 Task: Search for the email with the subject Request for a refund logged in from softage.1@softage.net with the filter, email from softage.4@softage.net and a new filter,  Star it
Action: Mouse moved to (888, 89)
Screenshot: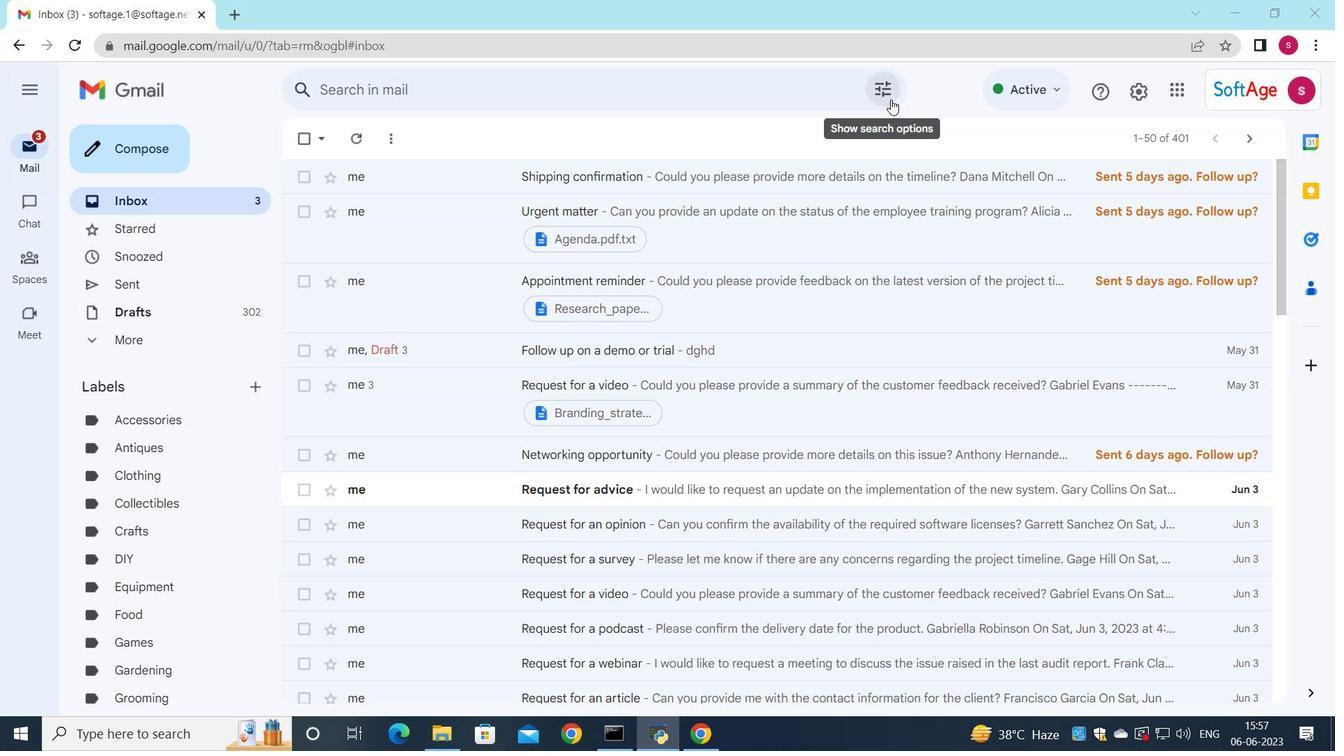 
Action: Mouse pressed left at (888, 89)
Screenshot: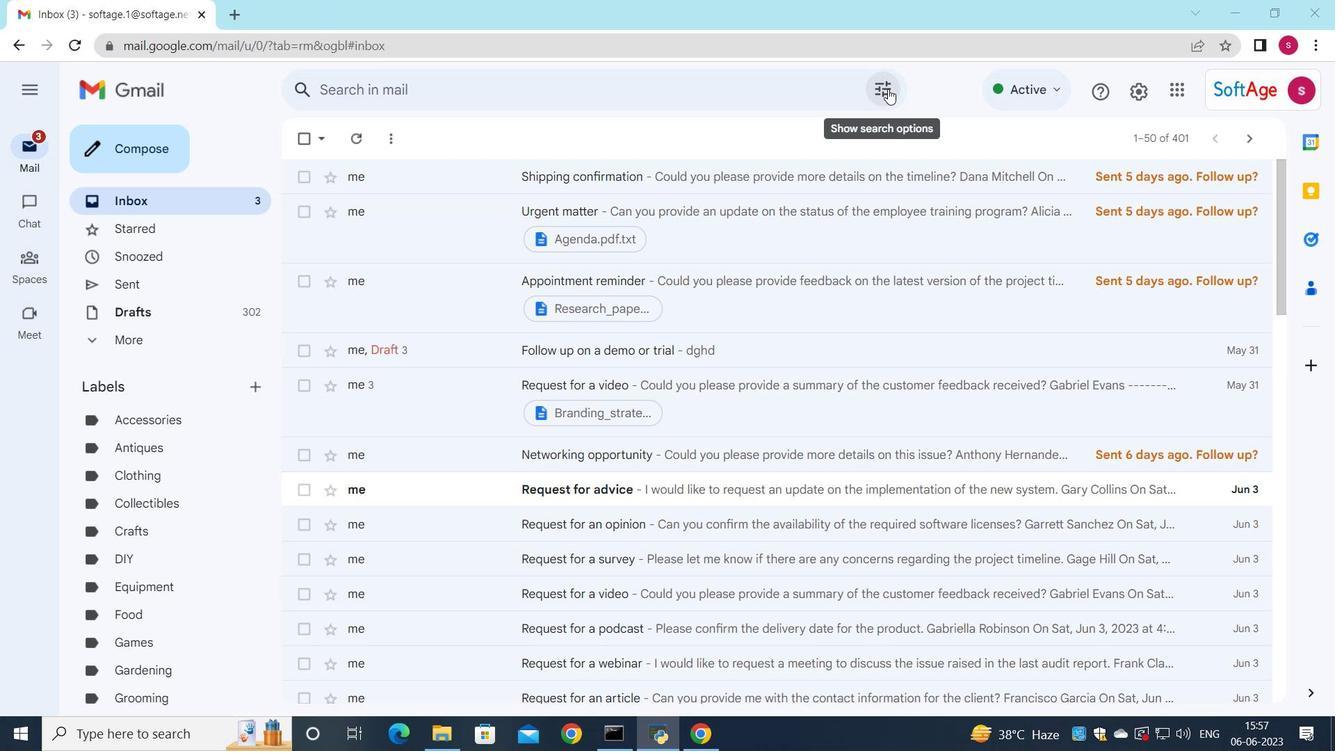 
Action: Mouse moved to (651, 186)
Screenshot: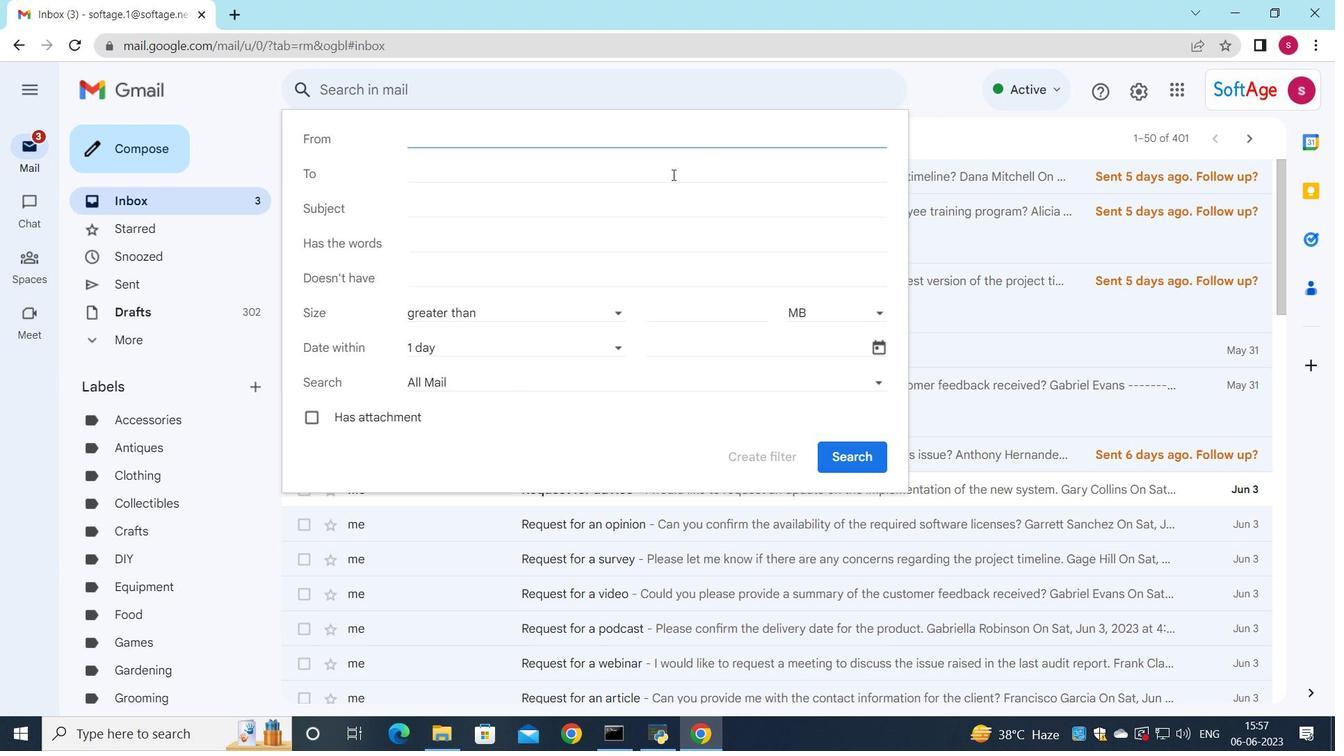 
Action: Key pressed s
Screenshot: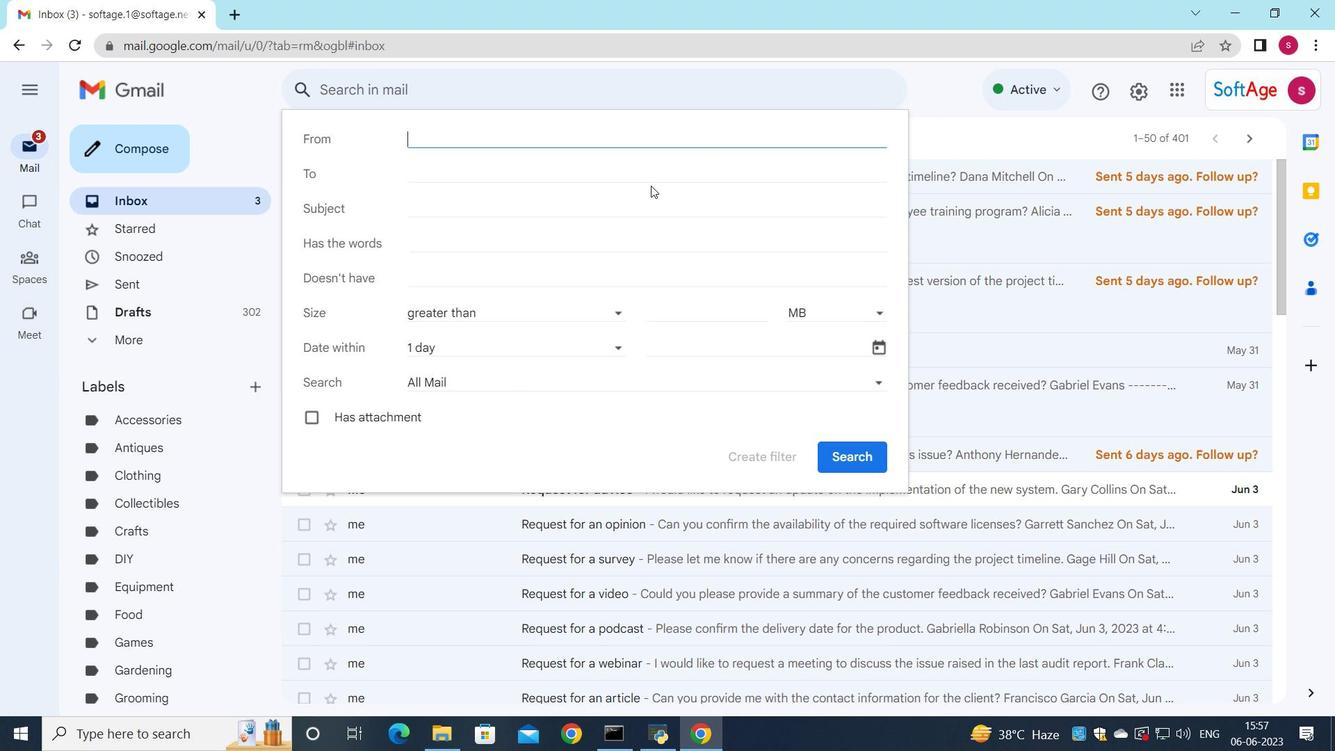 
Action: Mouse moved to (569, 168)
Screenshot: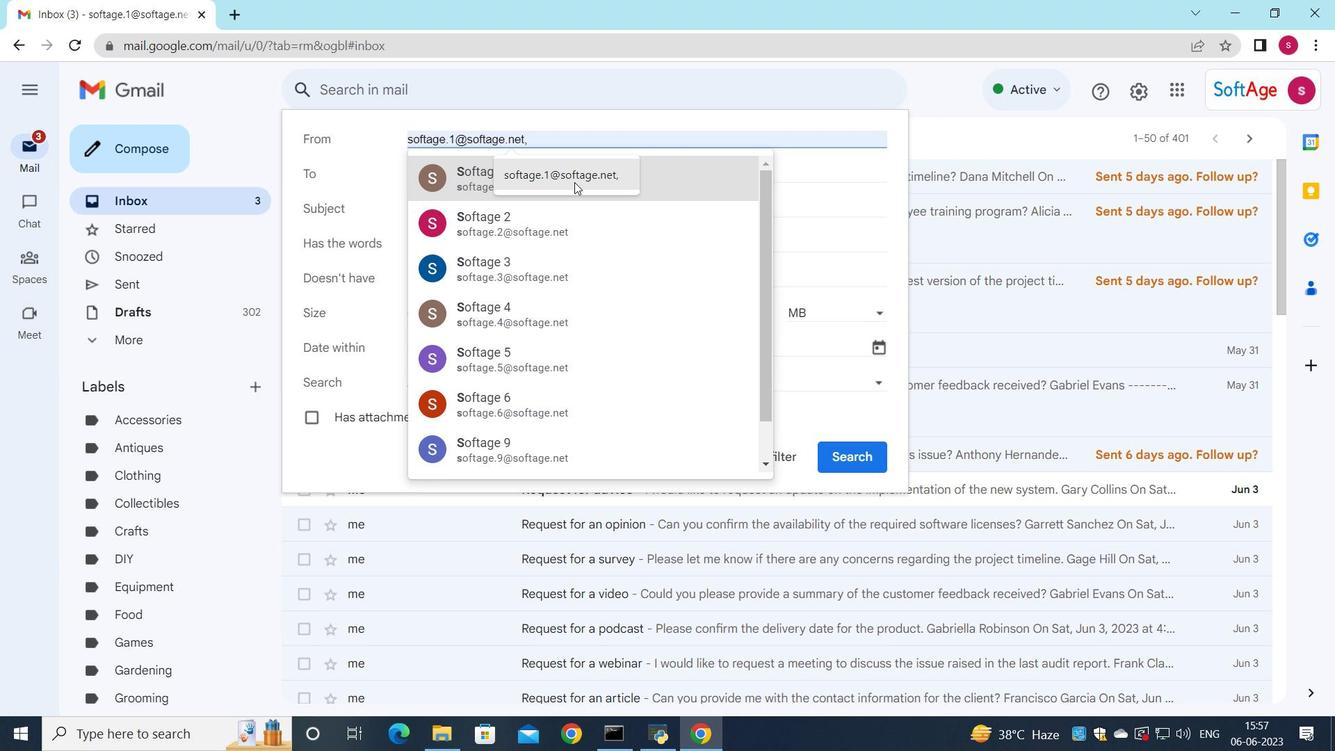 
Action: Mouse pressed left at (569, 168)
Screenshot: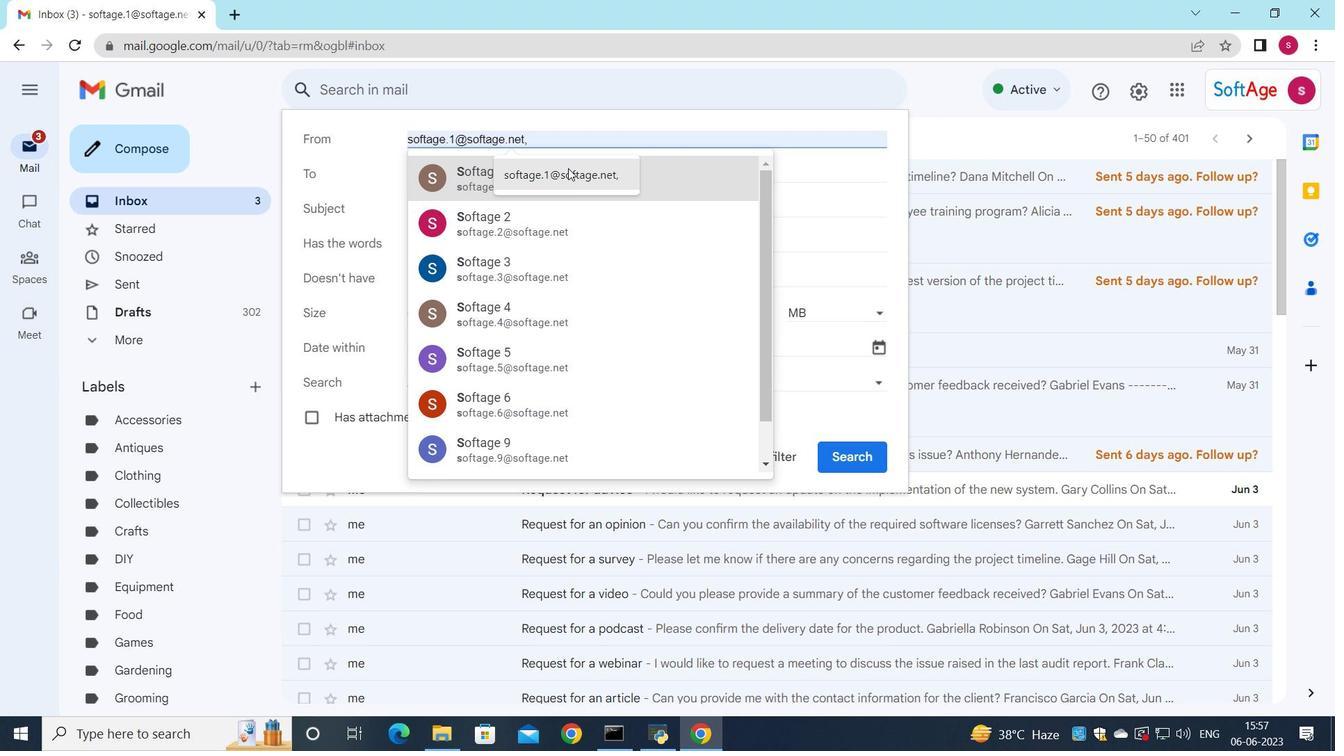 
Action: Mouse moved to (506, 175)
Screenshot: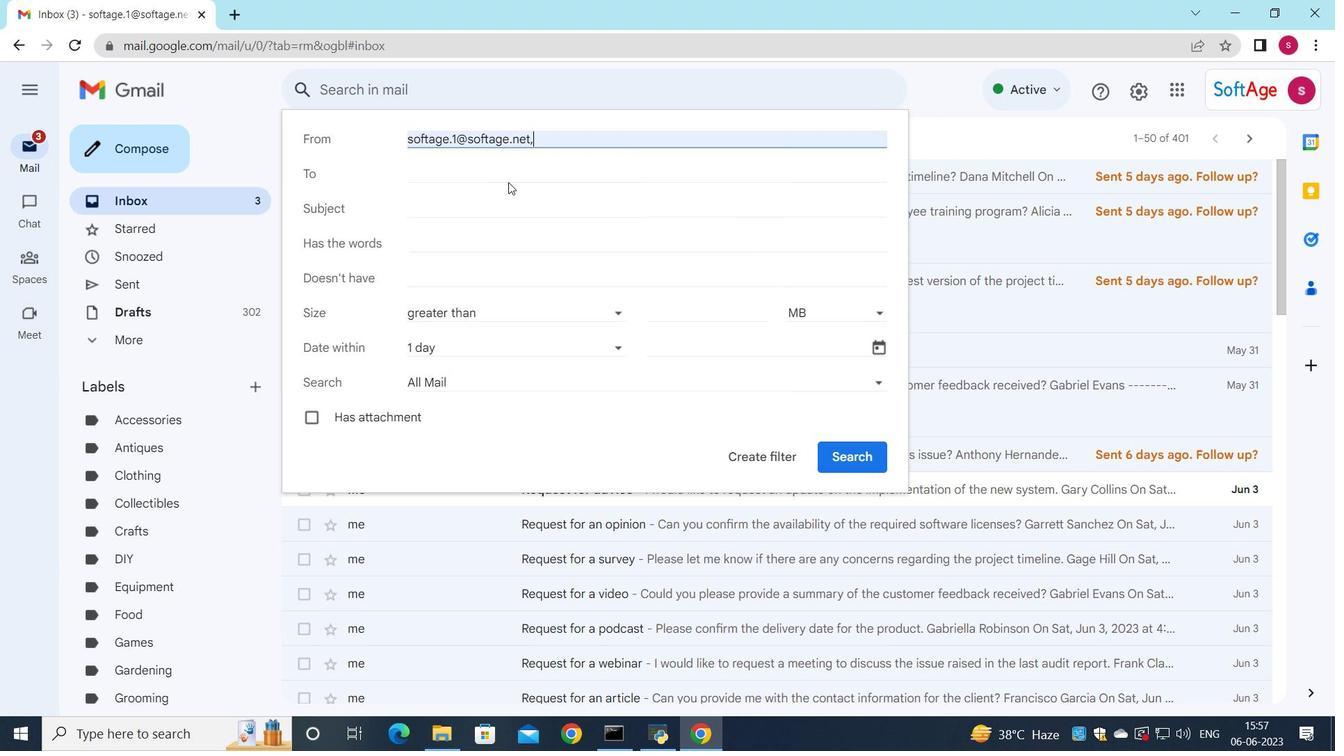 
Action: Mouse pressed left at (506, 175)
Screenshot: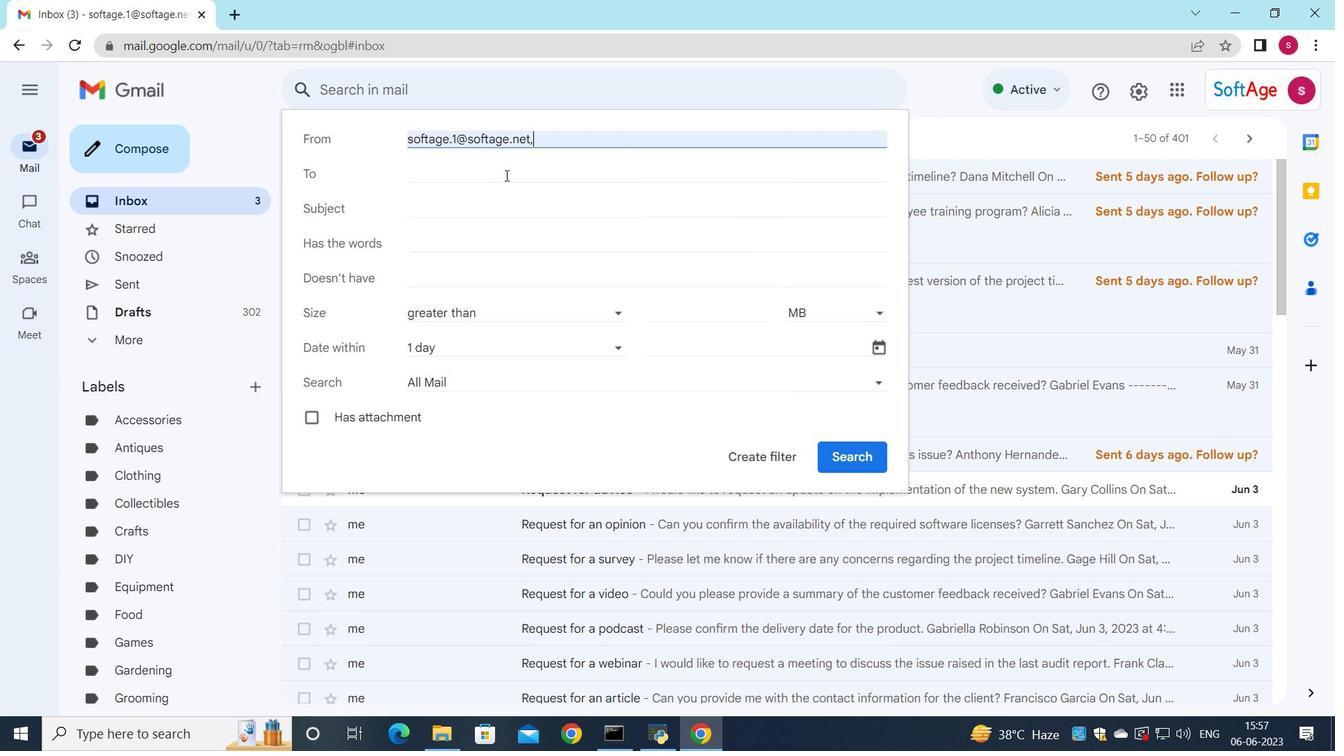 
Action: Key pressed s
Screenshot: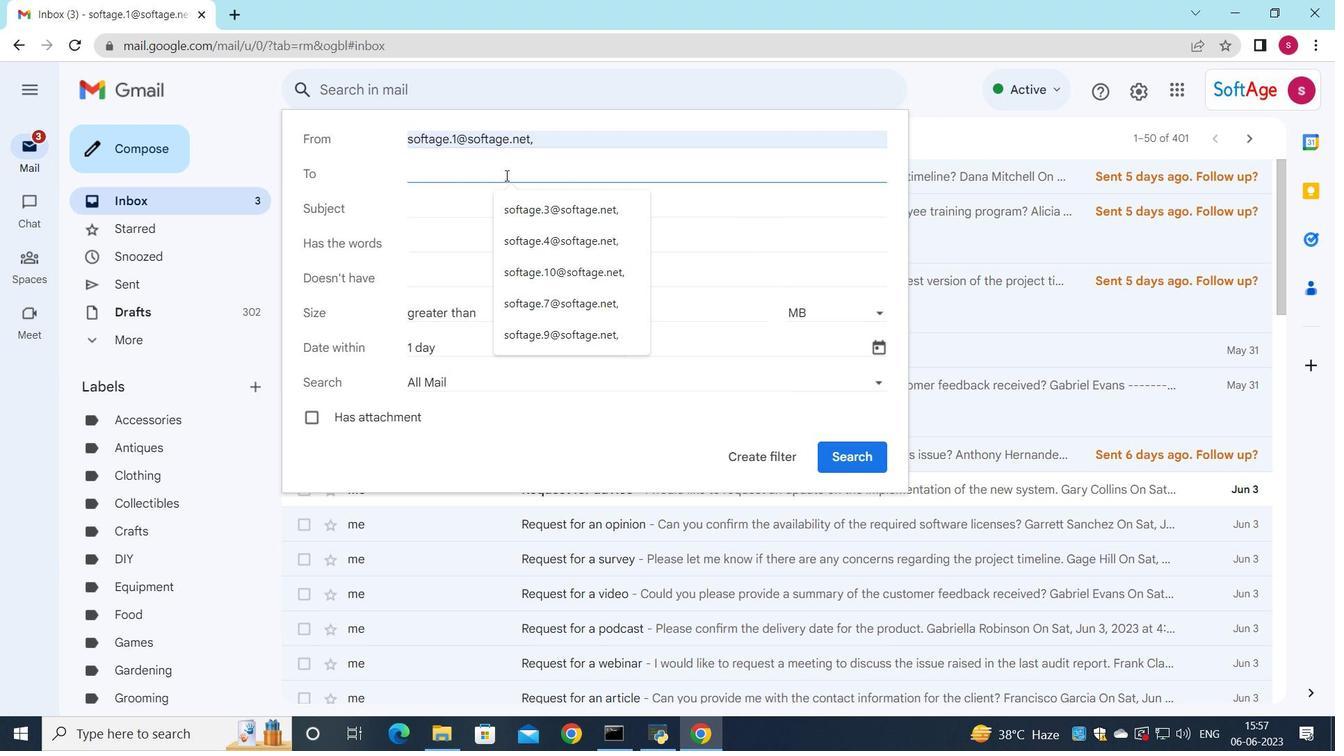 
Action: Mouse moved to (540, 271)
Screenshot: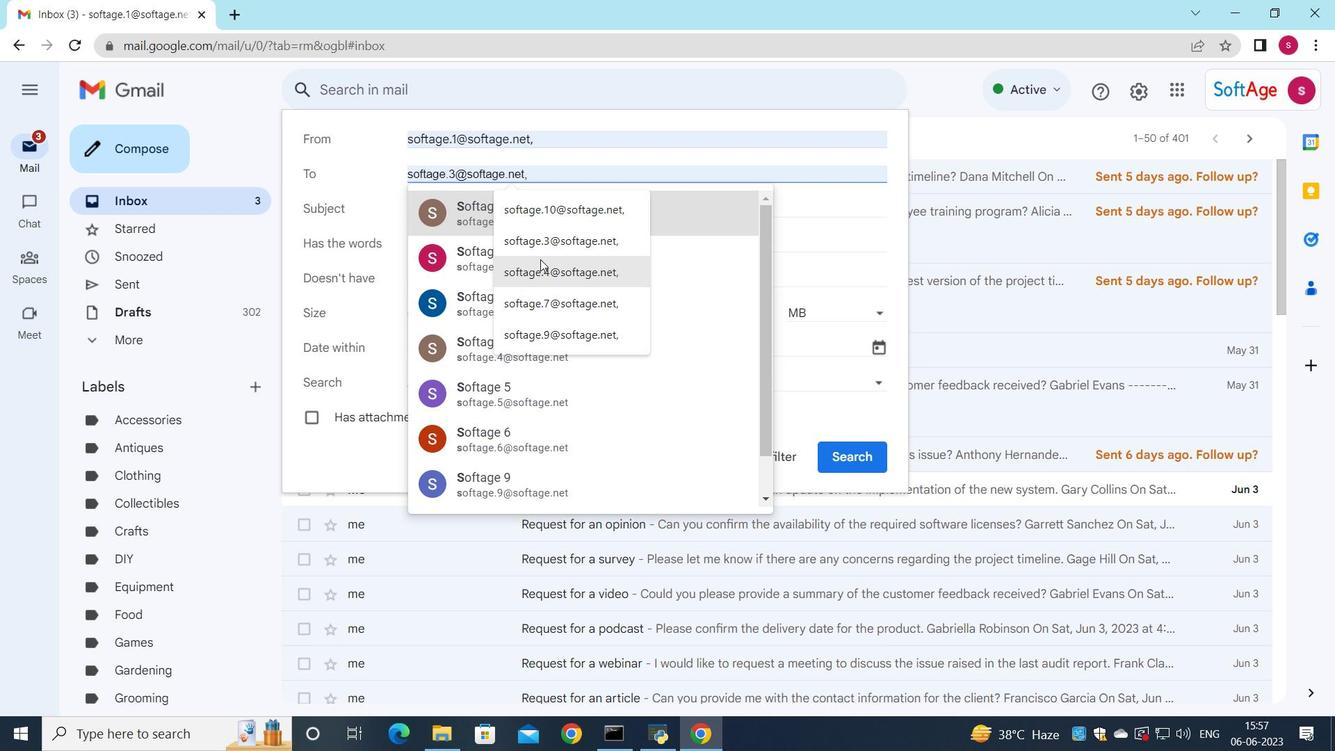 
Action: Mouse pressed left at (540, 271)
Screenshot: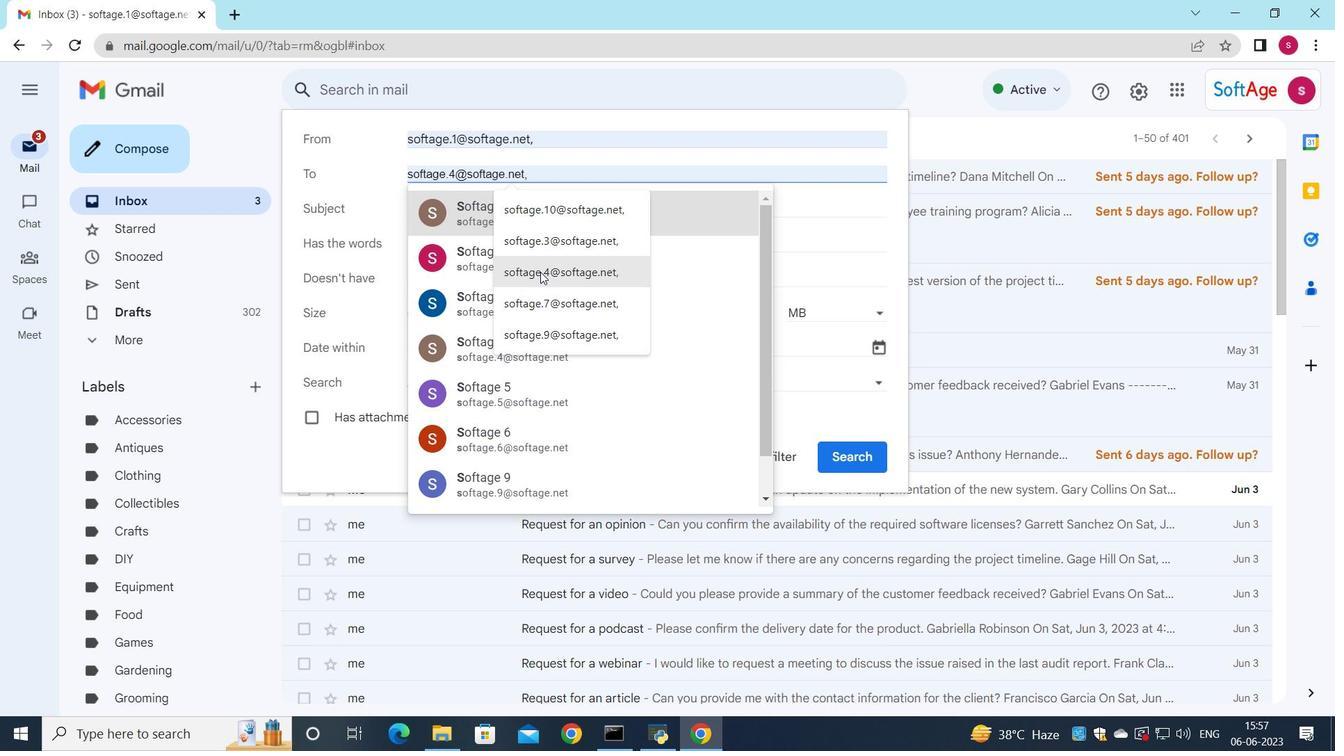 
Action: Mouse moved to (459, 208)
Screenshot: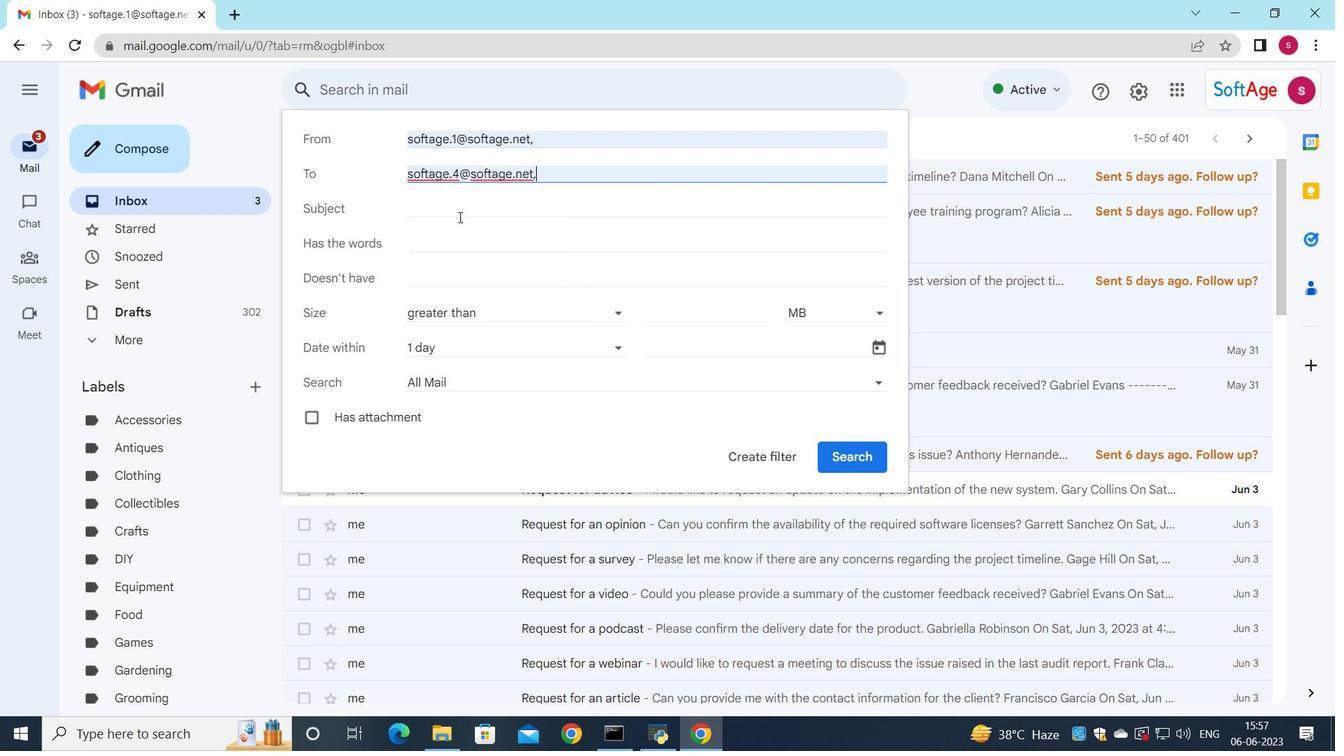 
Action: Mouse pressed left at (459, 208)
Screenshot: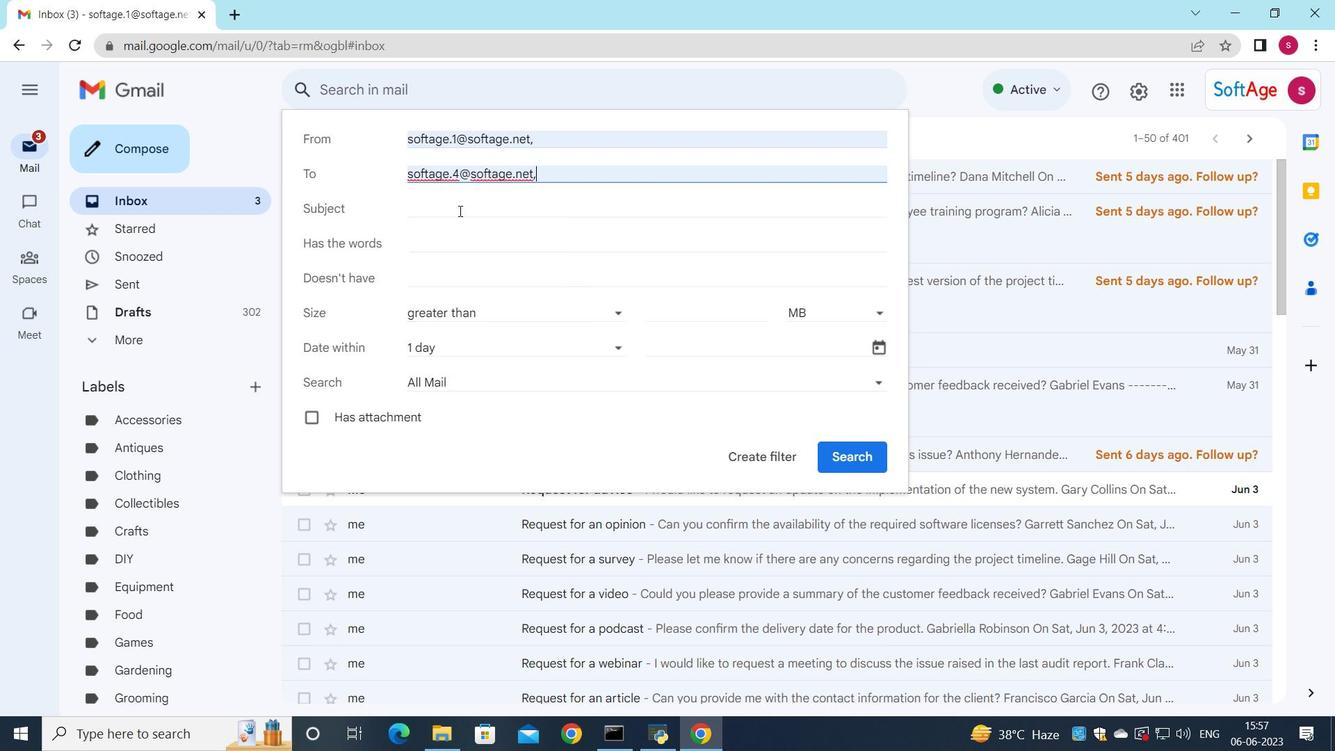 
Action: Mouse moved to (480, 204)
Screenshot: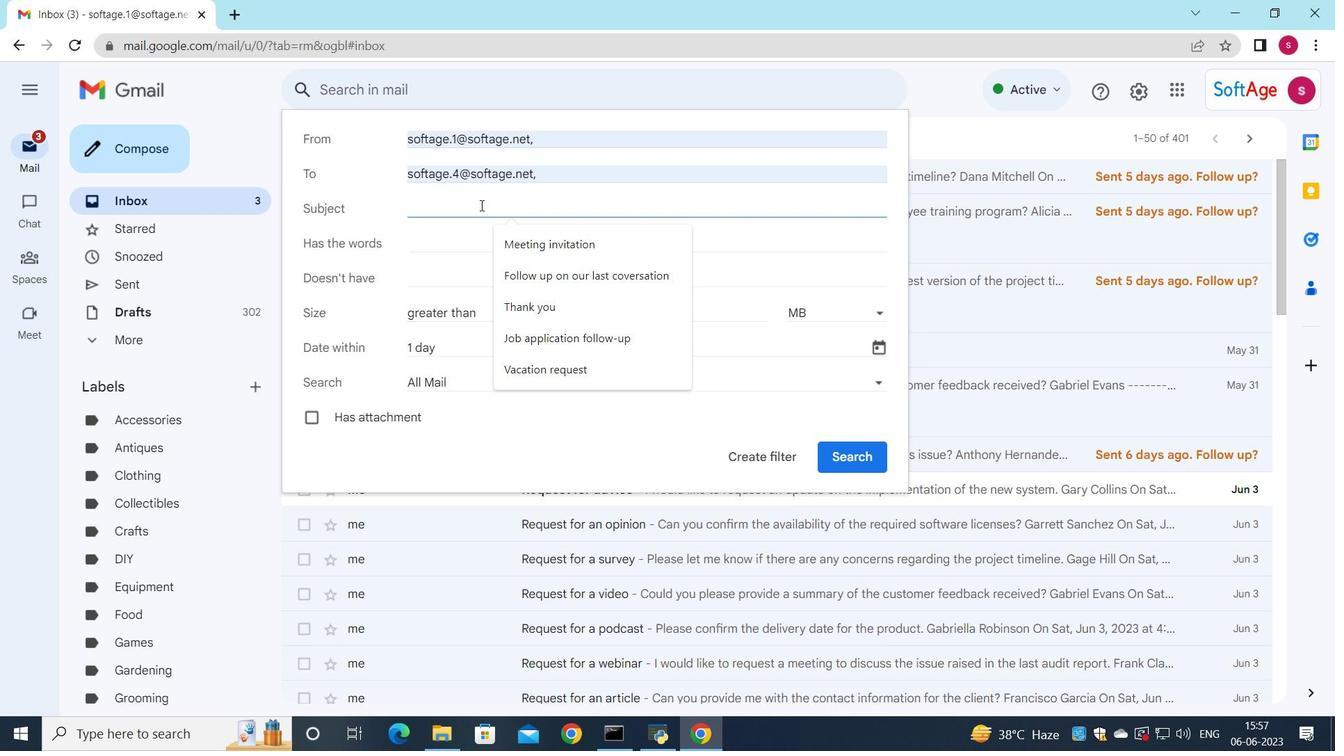 
Action: Key pressed <Key.shift><Key.shift><Key.shift><Key.shift>Request<Key.space>for<Key.space>a<Key.space>refund
Screenshot: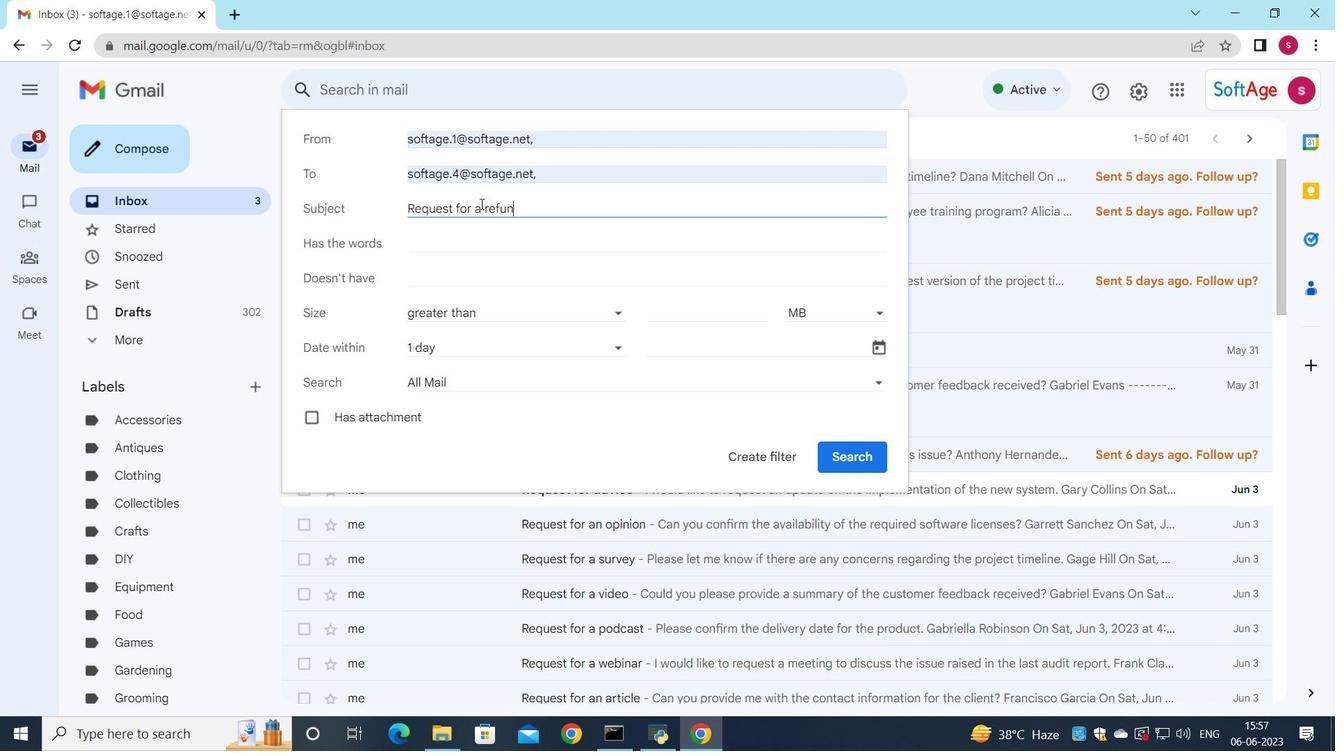 
Action: Mouse moved to (443, 339)
Screenshot: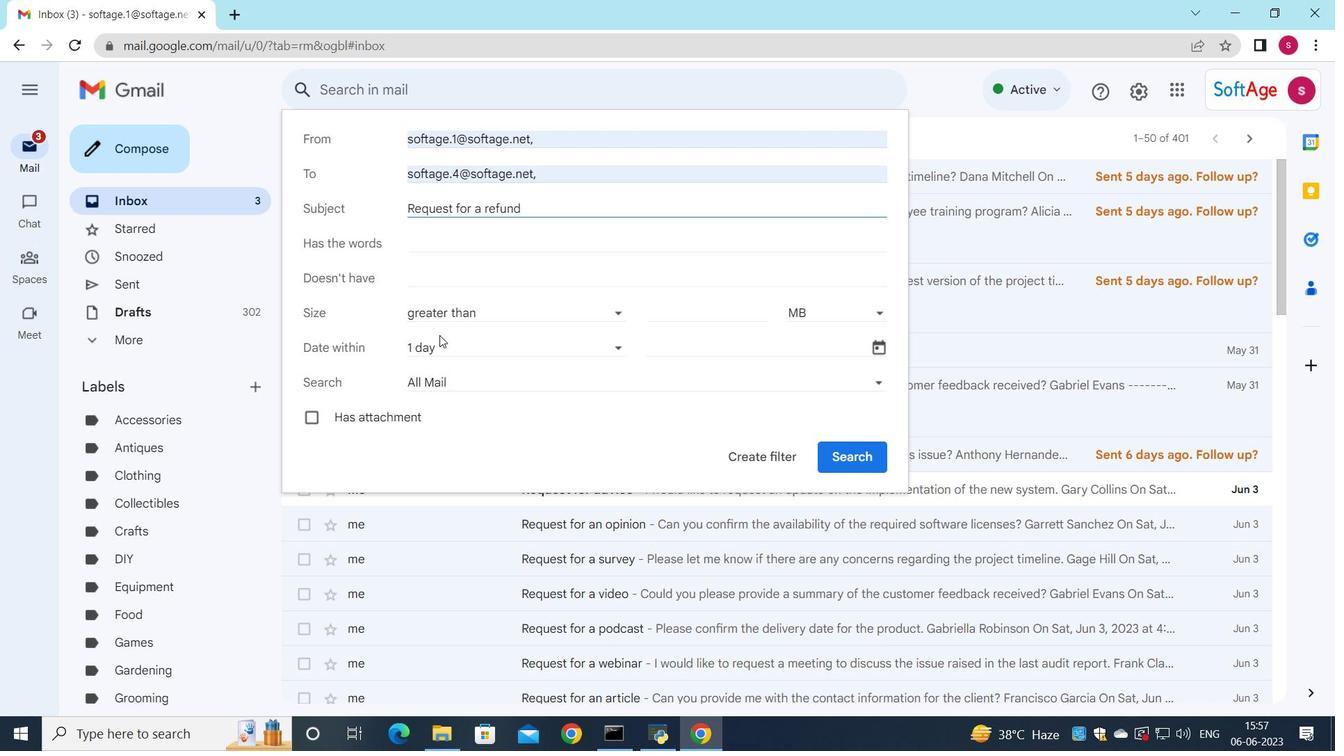 
Action: Mouse pressed left at (443, 339)
Screenshot: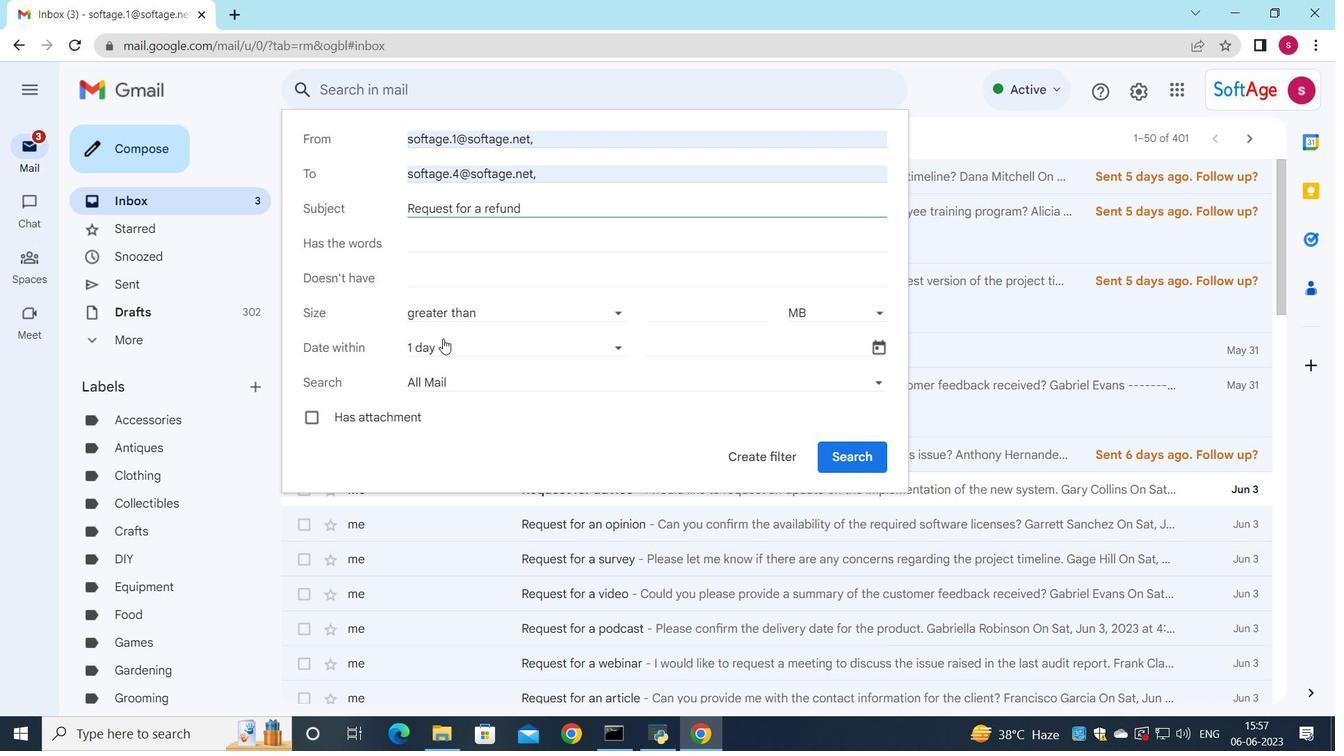 
Action: Mouse moved to (490, 537)
Screenshot: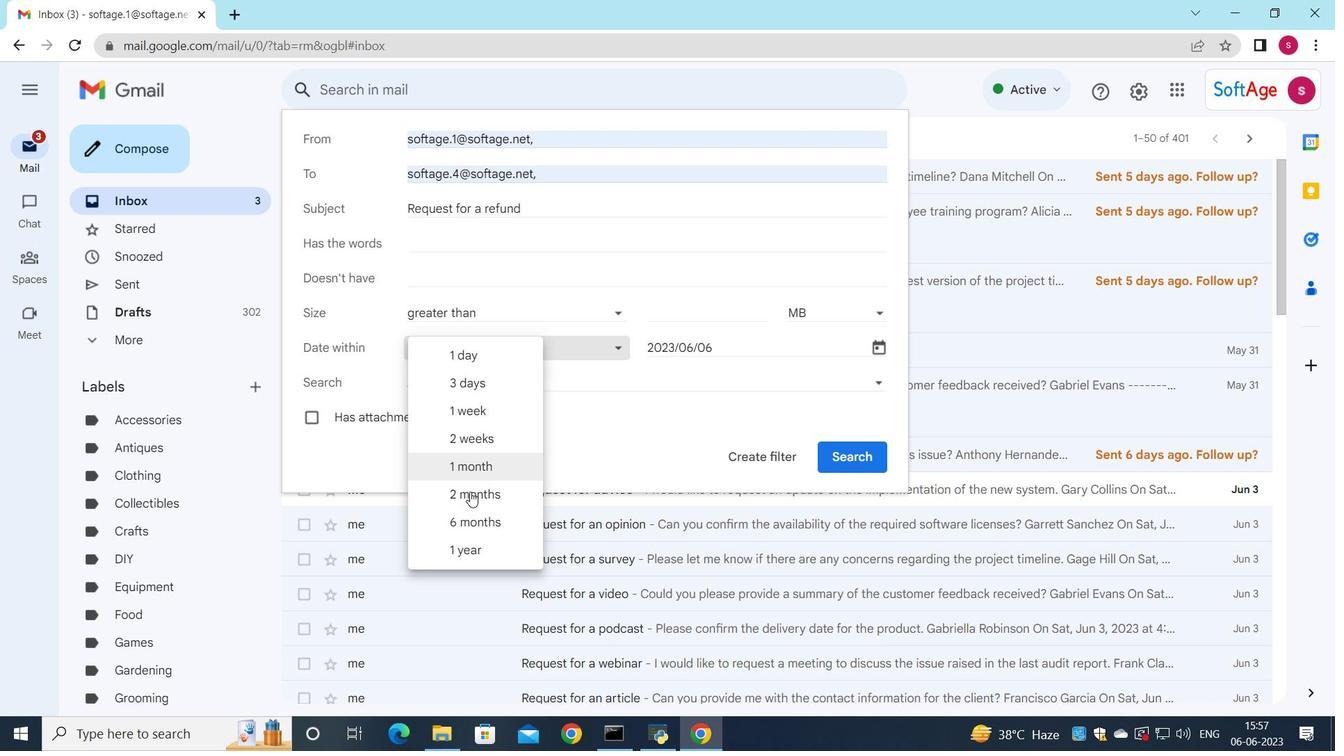 
Action: Mouse pressed left at (490, 537)
Screenshot: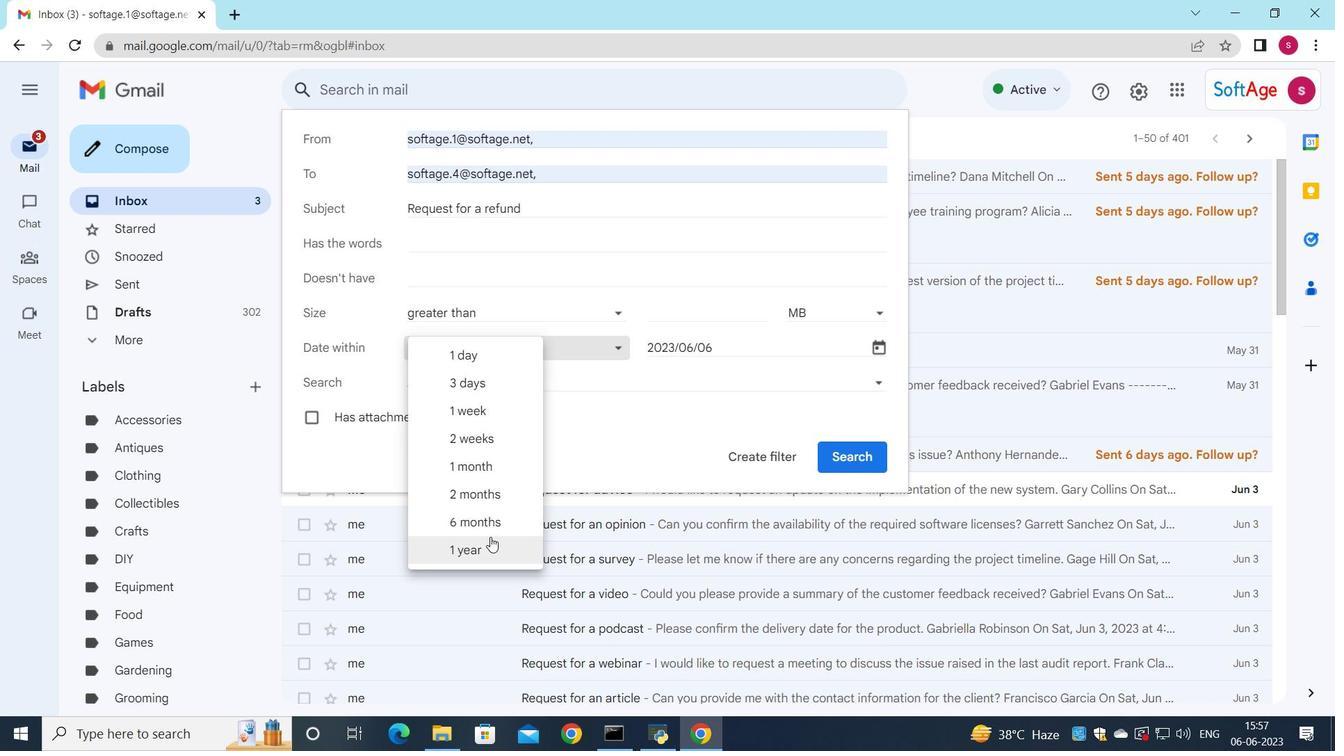 
Action: Mouse moved to (761, 455)
Screenshot: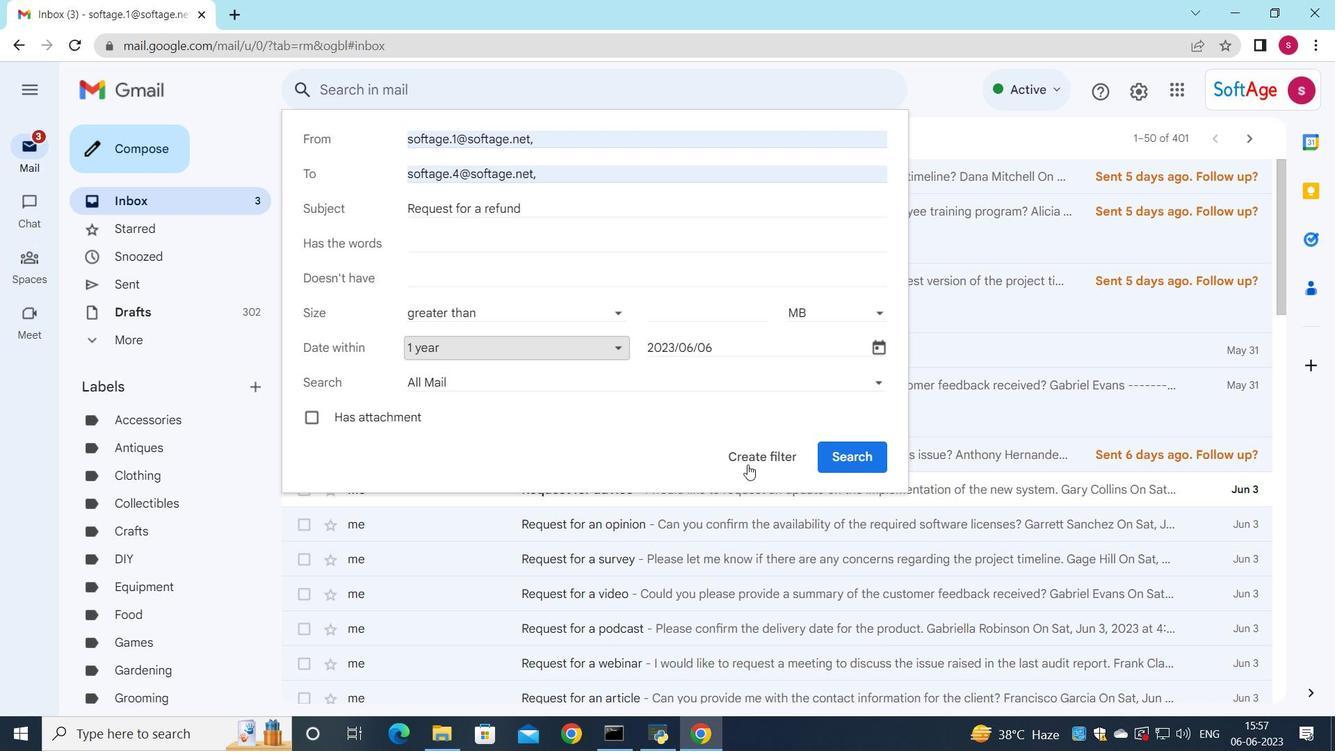 
Action: Mouse pressed left at (761, 455)
Screenshot: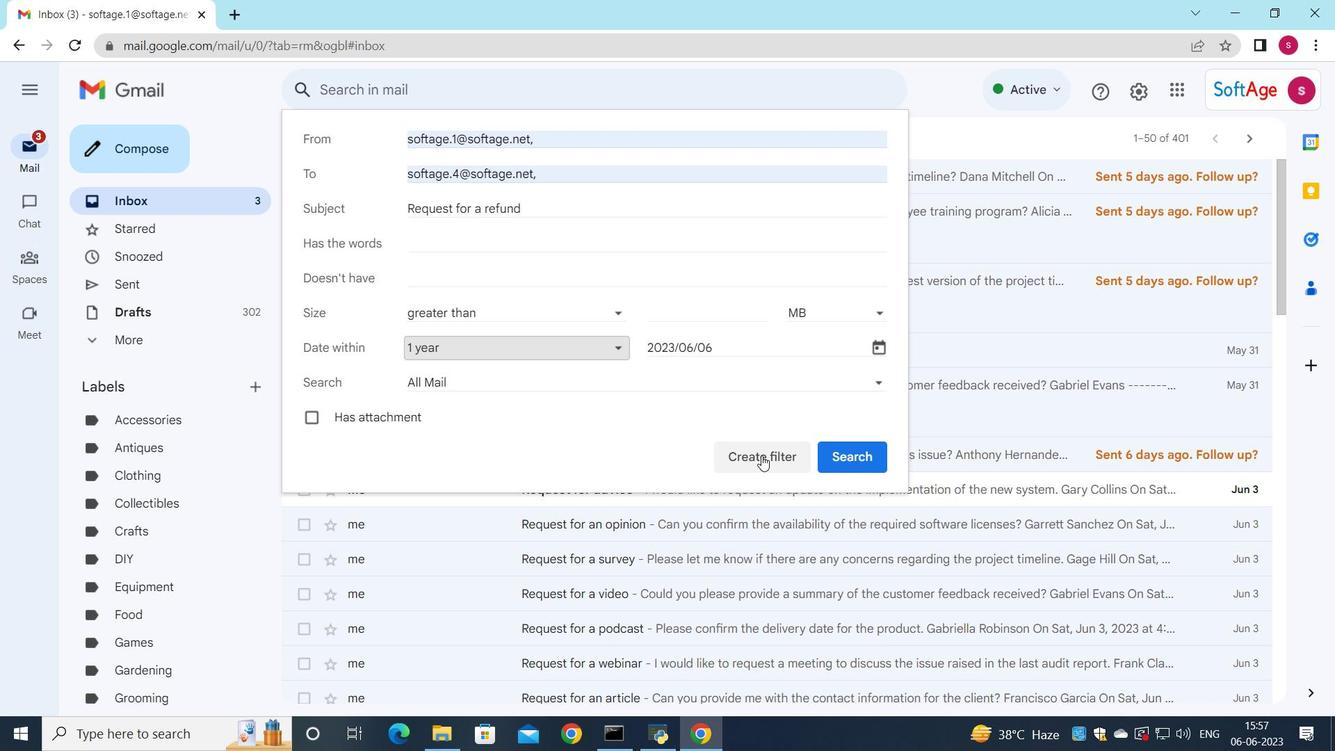 
Action: Mouse moved to (327, 237)
Screenshot: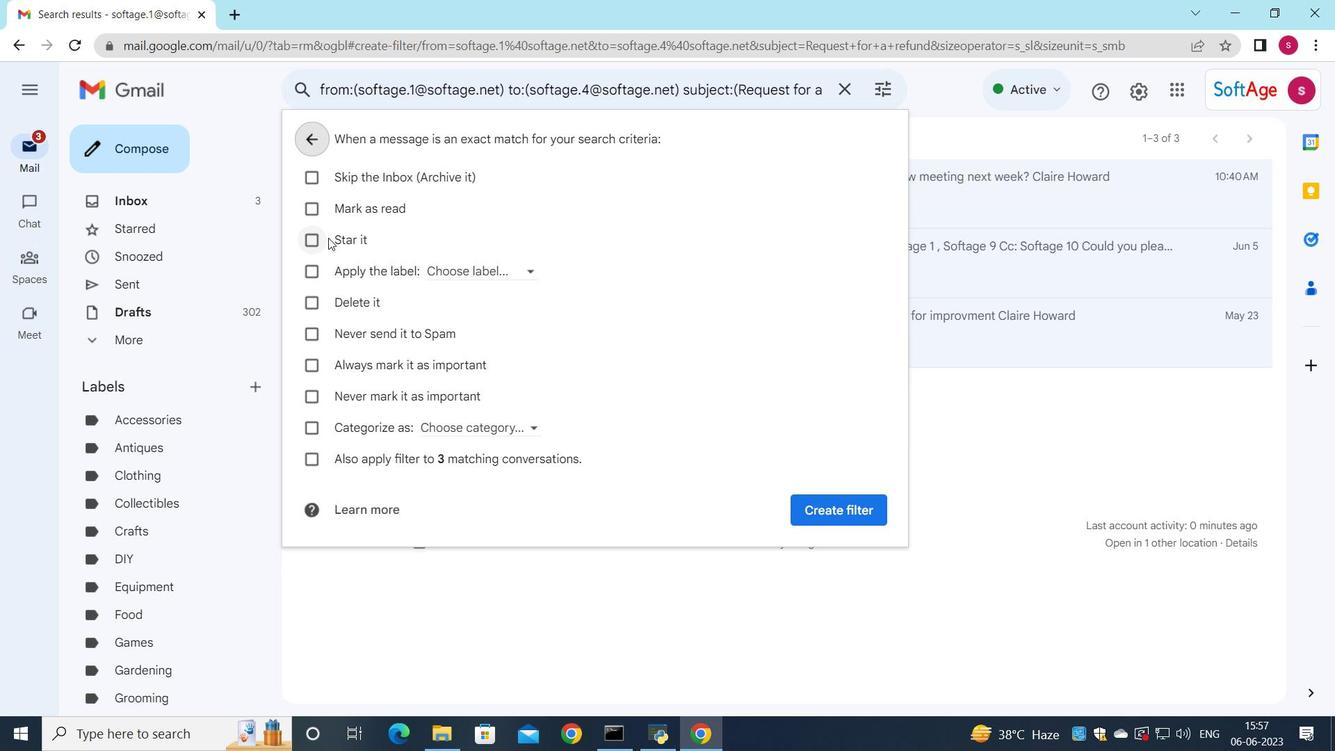 
Action: Mouse pressed left at (327, 237)
Screenshot: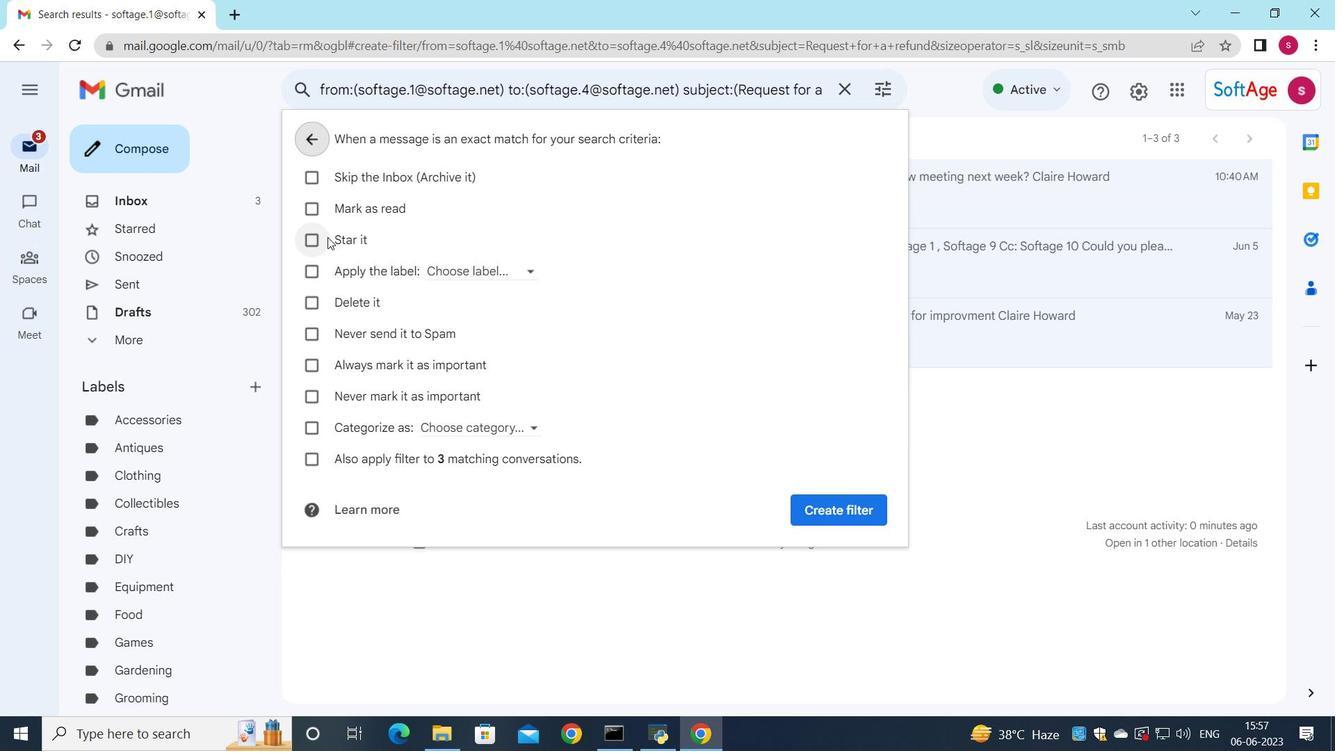 
Action: Mouse moved to (806, 501)
Screenshot: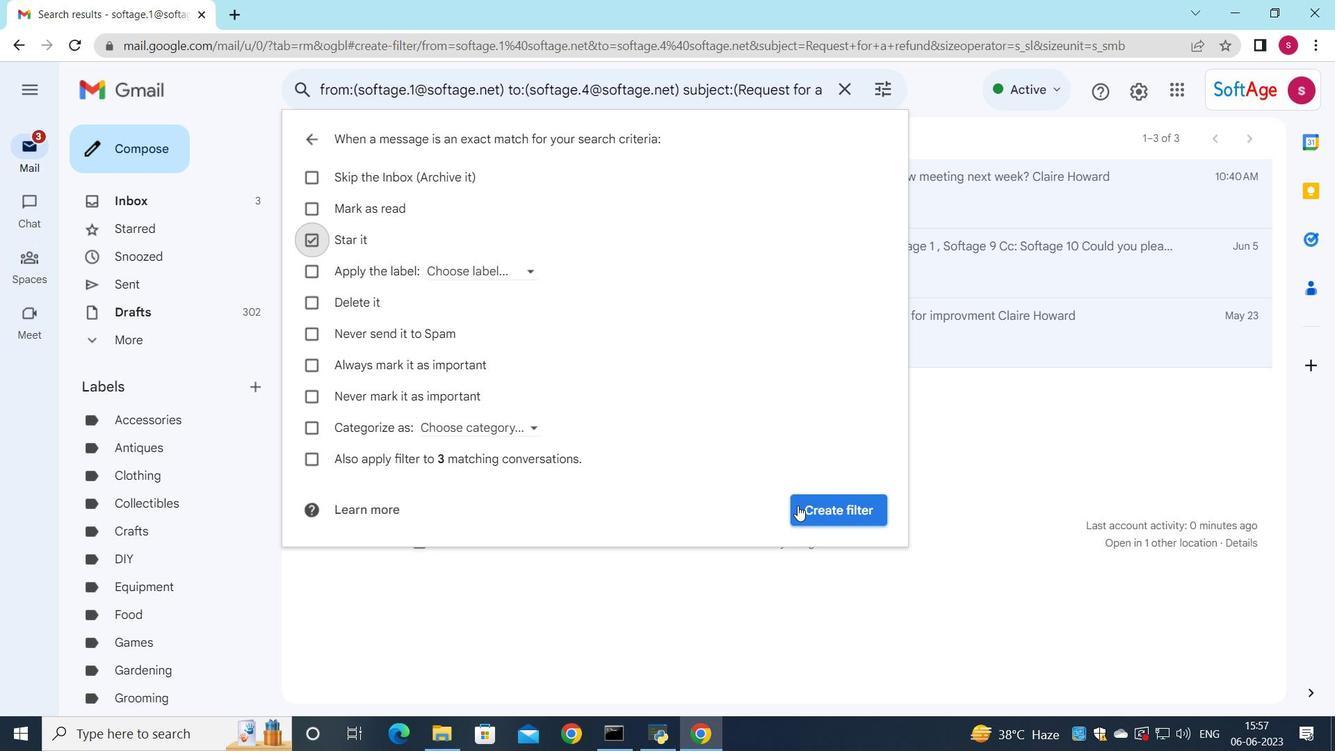 
Action: Mouse pressed left at (806, 501)
Screenshot: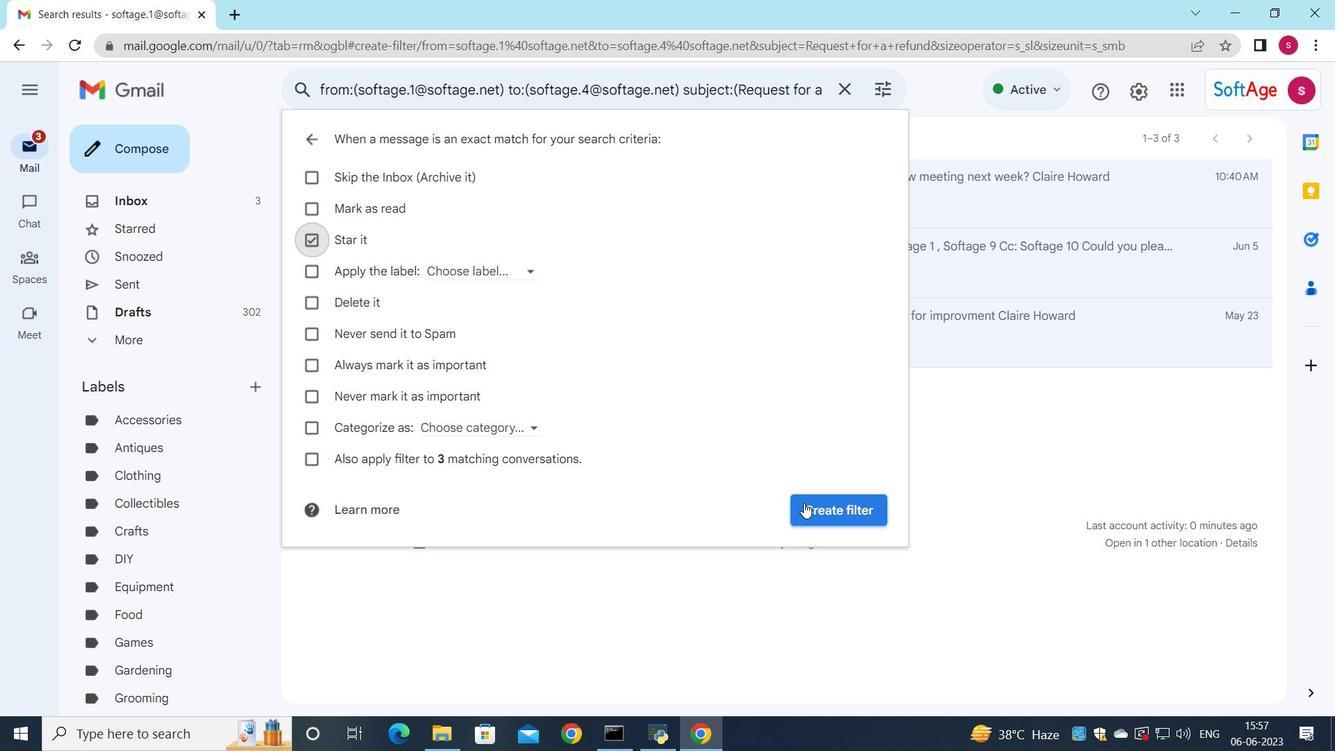 
Action: Mouse moved to (854, 507)
Screenshot: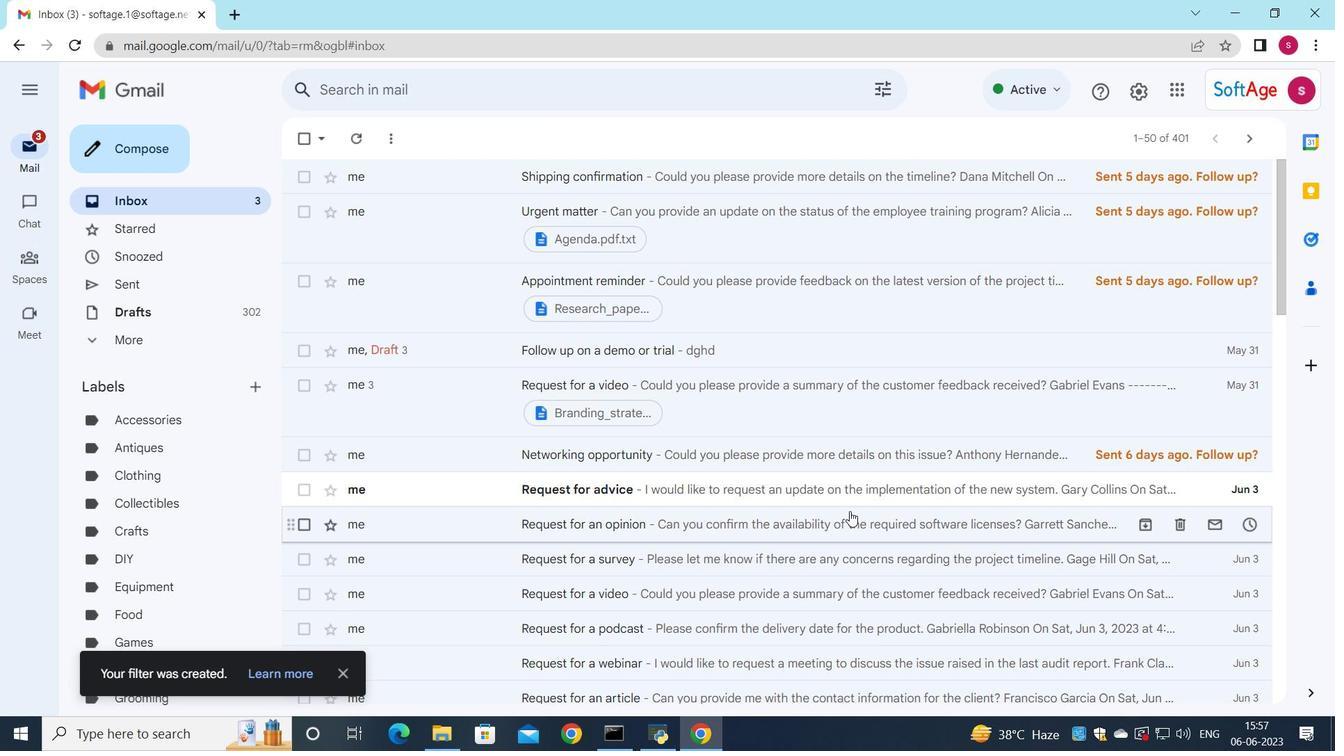 
